 Task: Use the formula "DETECTLANGUAGE" in spreadsheet "Project protfolio".
Action: Mouse moved to (128, 67)
Screenshot: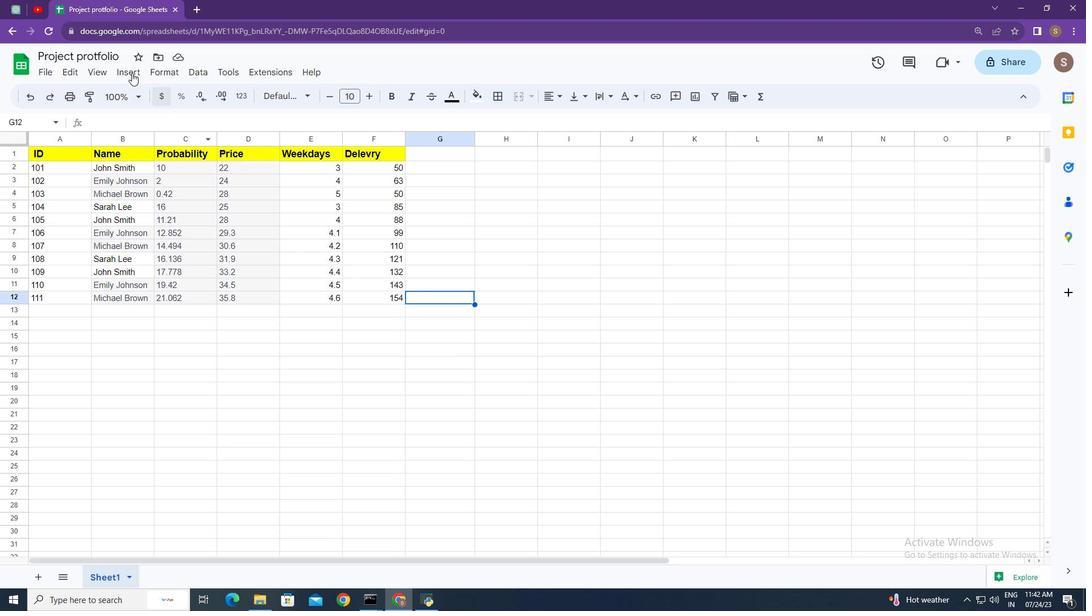 
Action: Mouse pressed left at (128, 67)
Screenshot: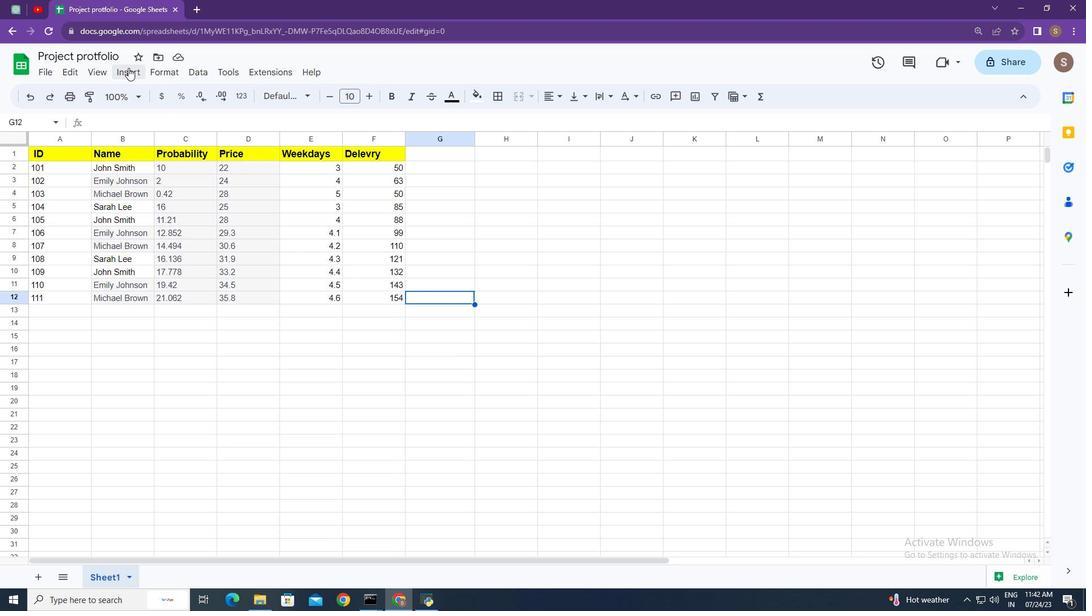 
Action: Mouse moved to (217, 296)
Screenshot: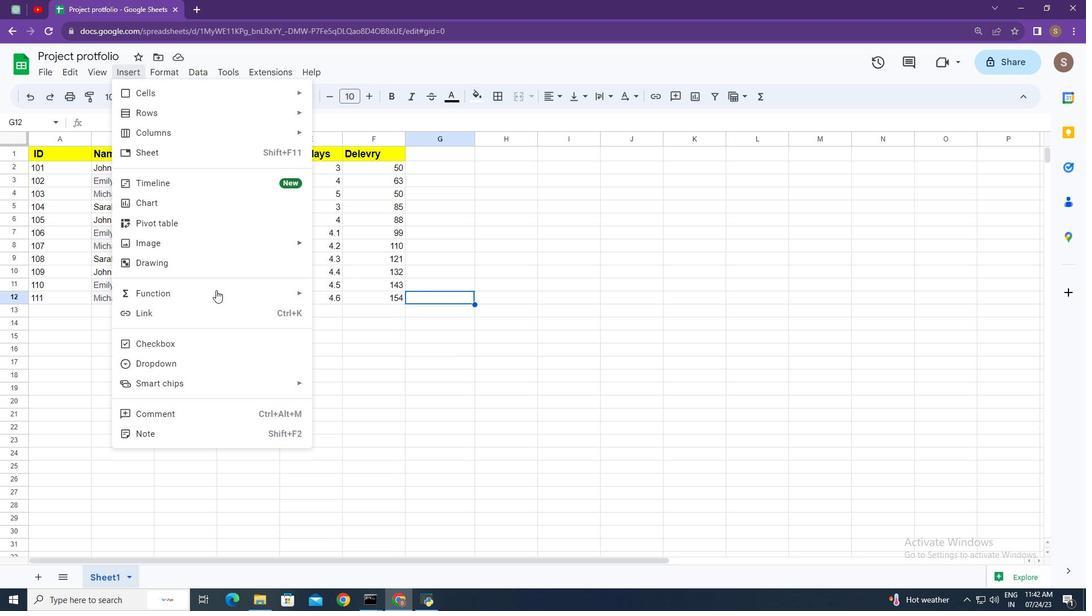 
Action: Mouse pressed left at (217, 296)
Screenshot: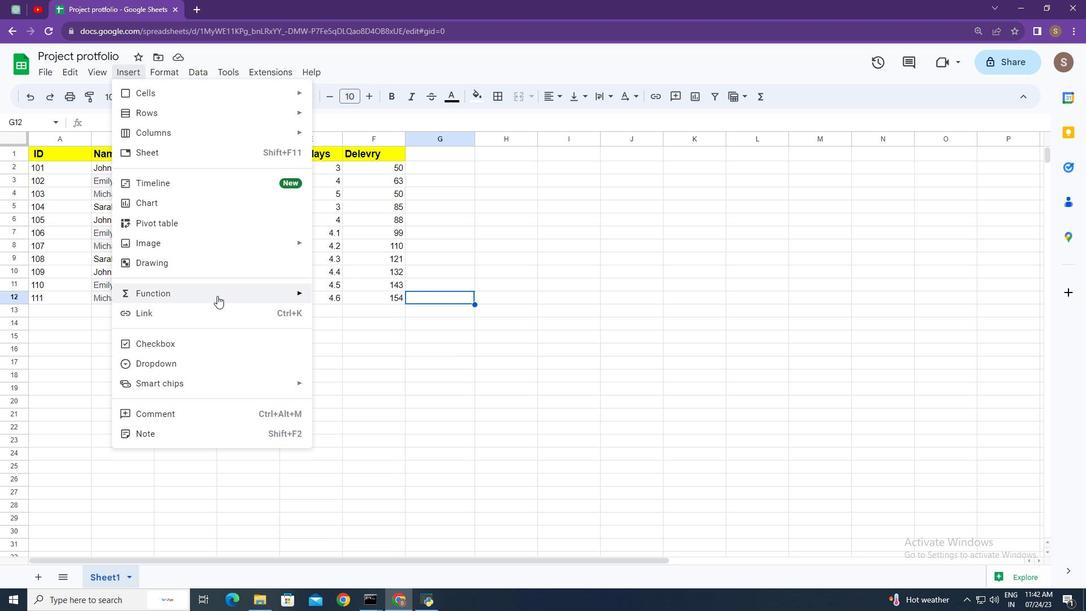 
Action: Mouse moved to (375, 230)
Screenshot: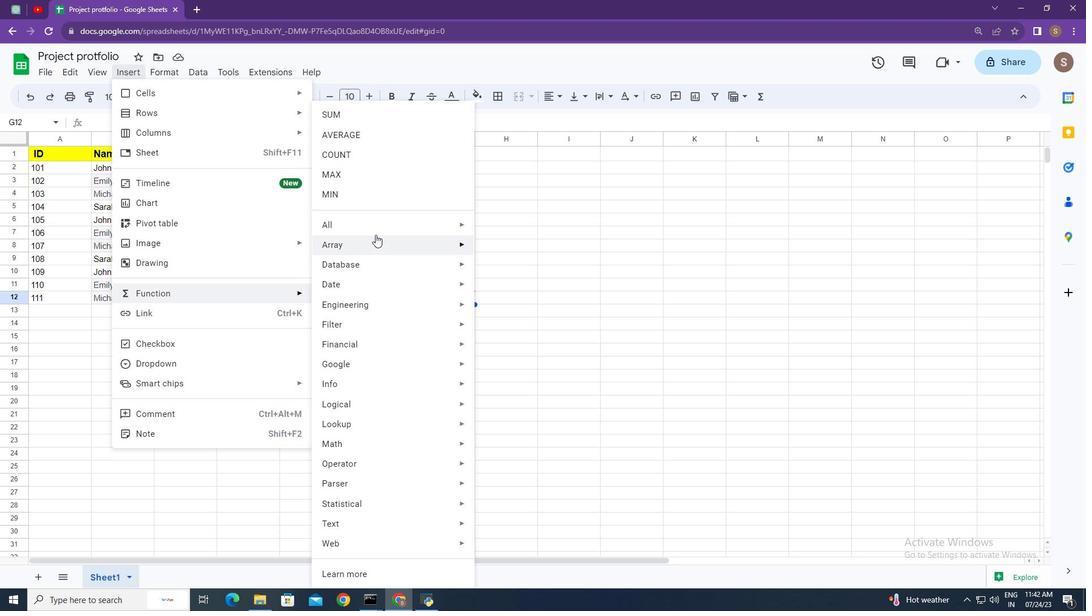 
Action: Mouse pressed left at (375, 230)
Screenshot: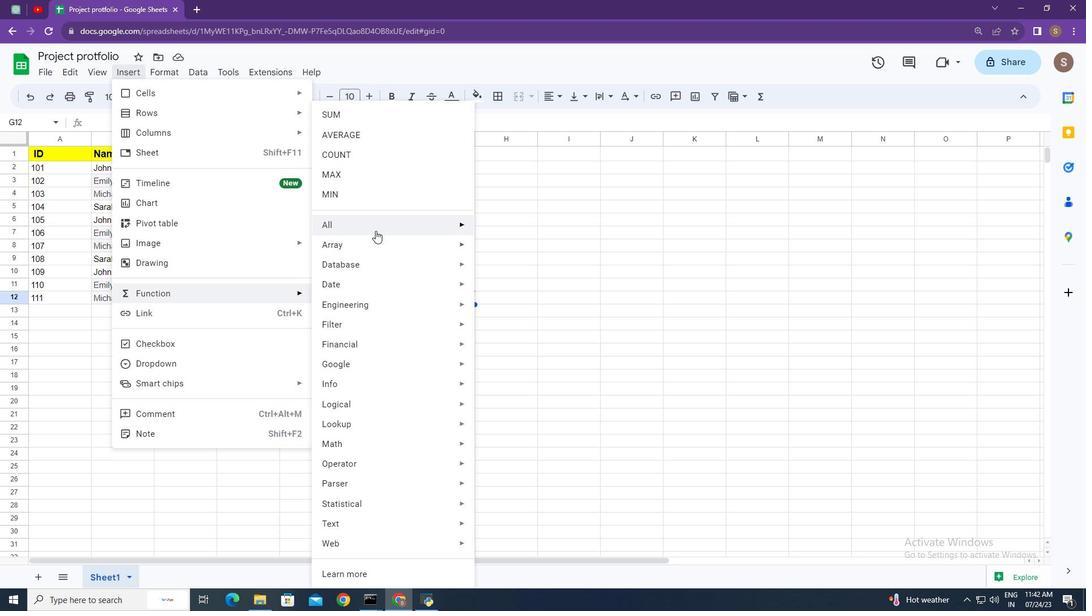 
Action: Mouse moved to (558, 444)
Screenshot: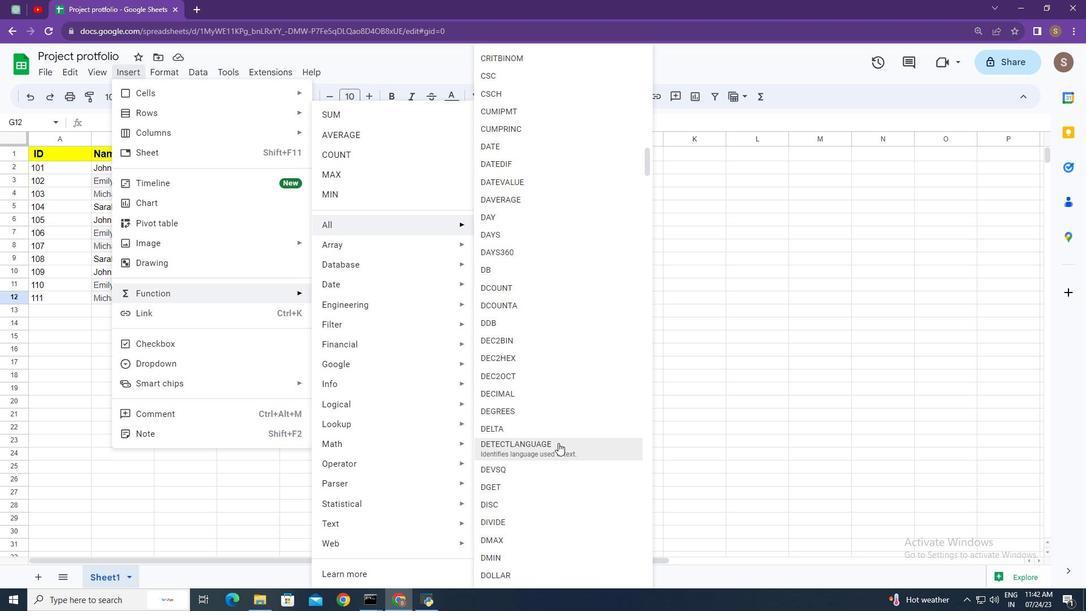 
Action: Mouse pressed left at (558, 444)
Screenshot: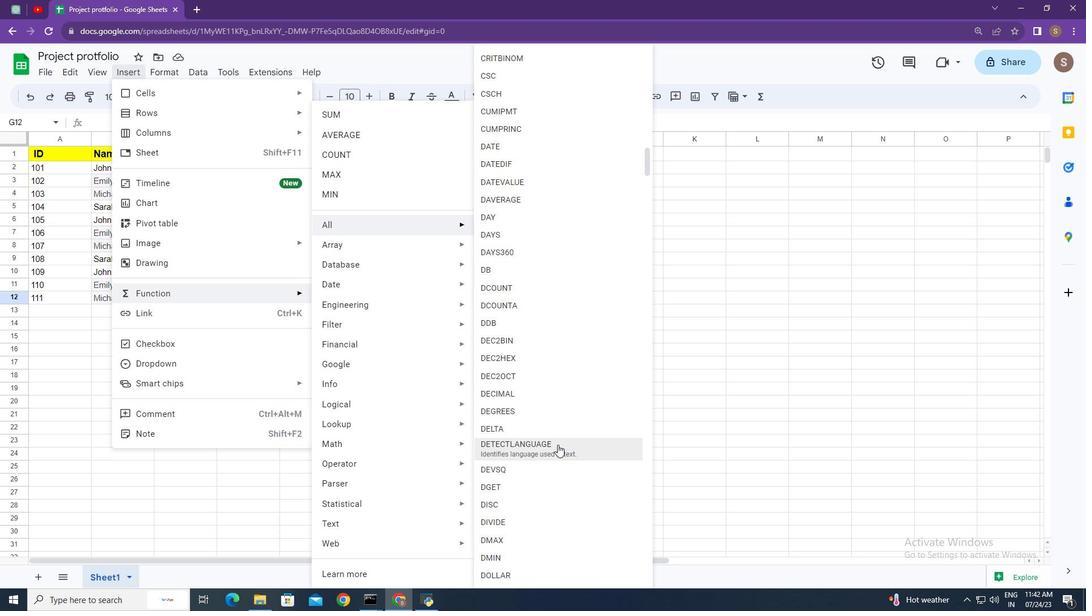 
Action: Mouse moved to (544, 293)
Screenshot: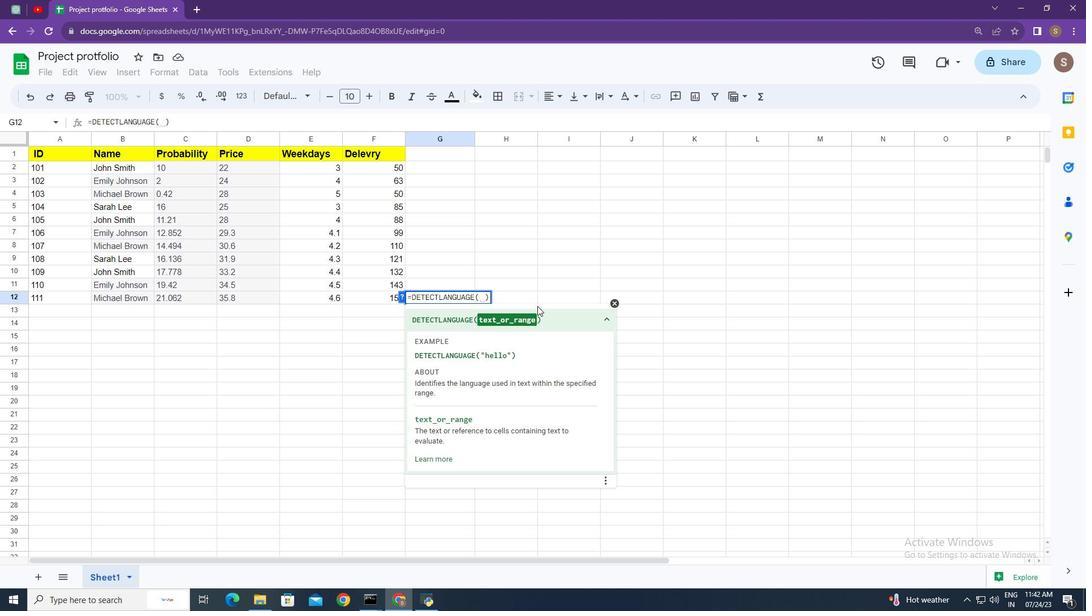 
Action: Key pressed <Key.shift>"<Key.shift>Hello<Key.space>sir<Key.shift>"<Key.enter>
Screenshot: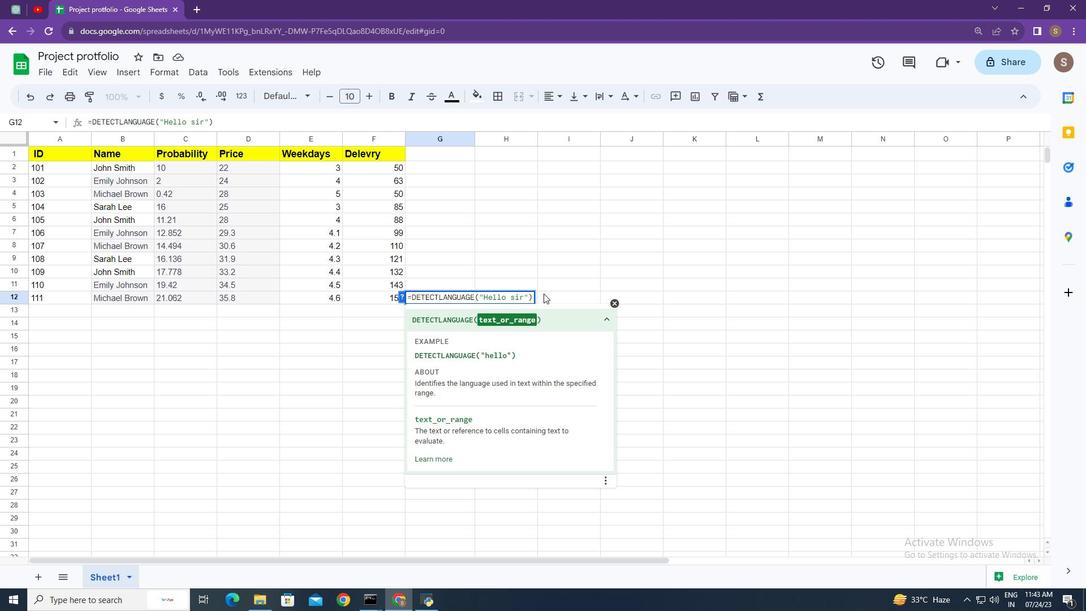 
Action: Mouse moved to (454, 333)
Screenshot: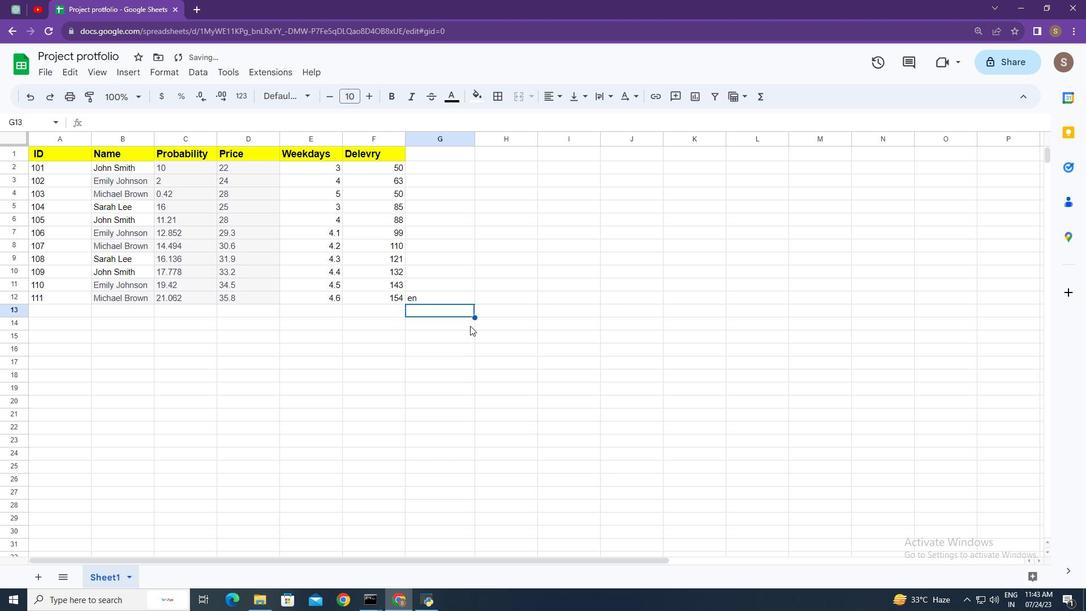 
